 Task: Add Sprouts Shredded Mozzarella Cheese to the cart.
Action: Mouse pressed left at (30, 100)
Screenshot: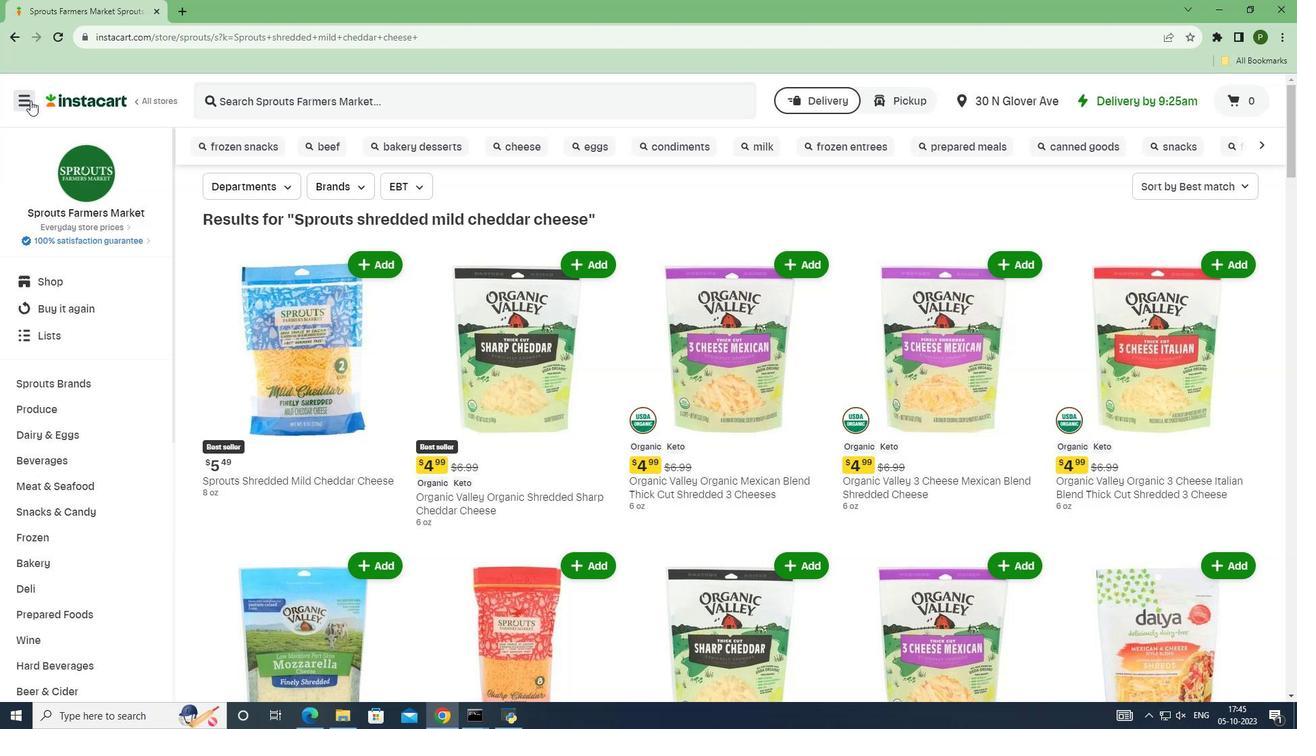 
Action: Mouse moved to (63, 358)
Screenshot: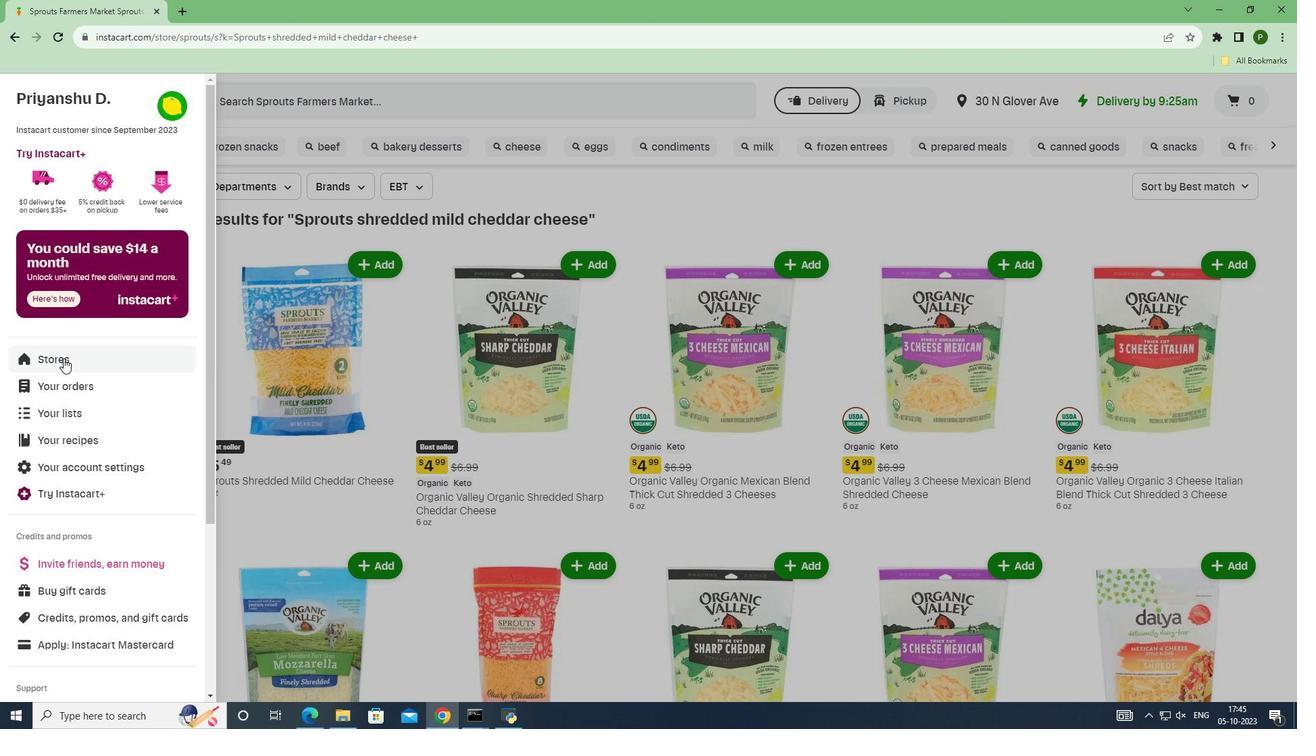 
Action: Mouse pressed left at (63, 358)
Screenshot: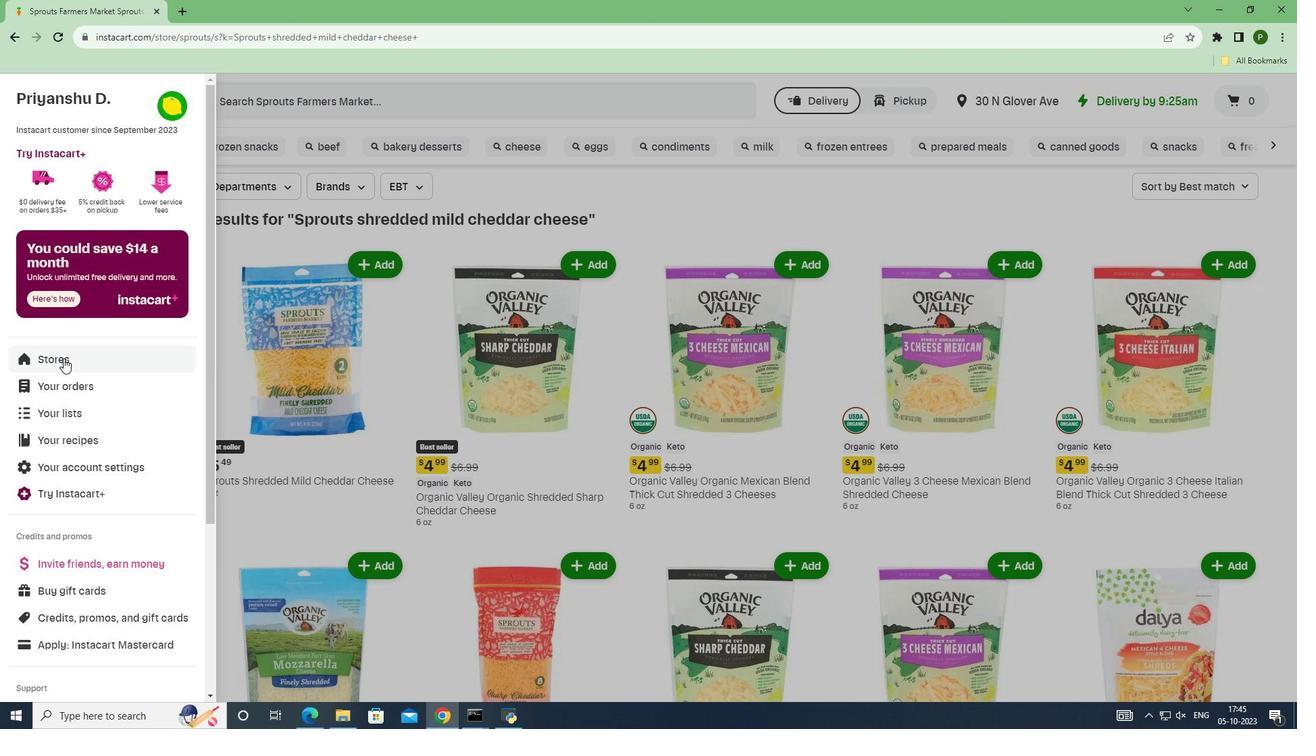 
Action: Mouse moved to (302, 139)
Screenshot: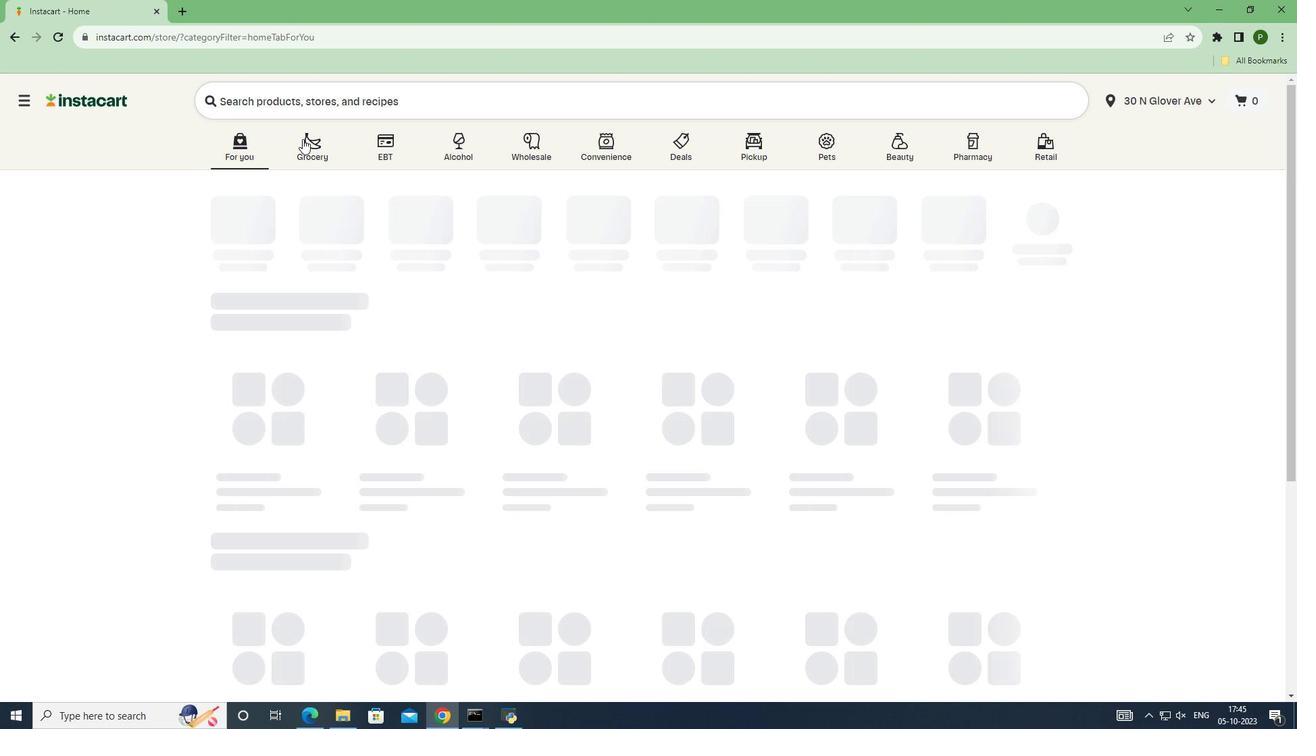 
Action: Mouse pressed left at (302, 139)
Screenshot: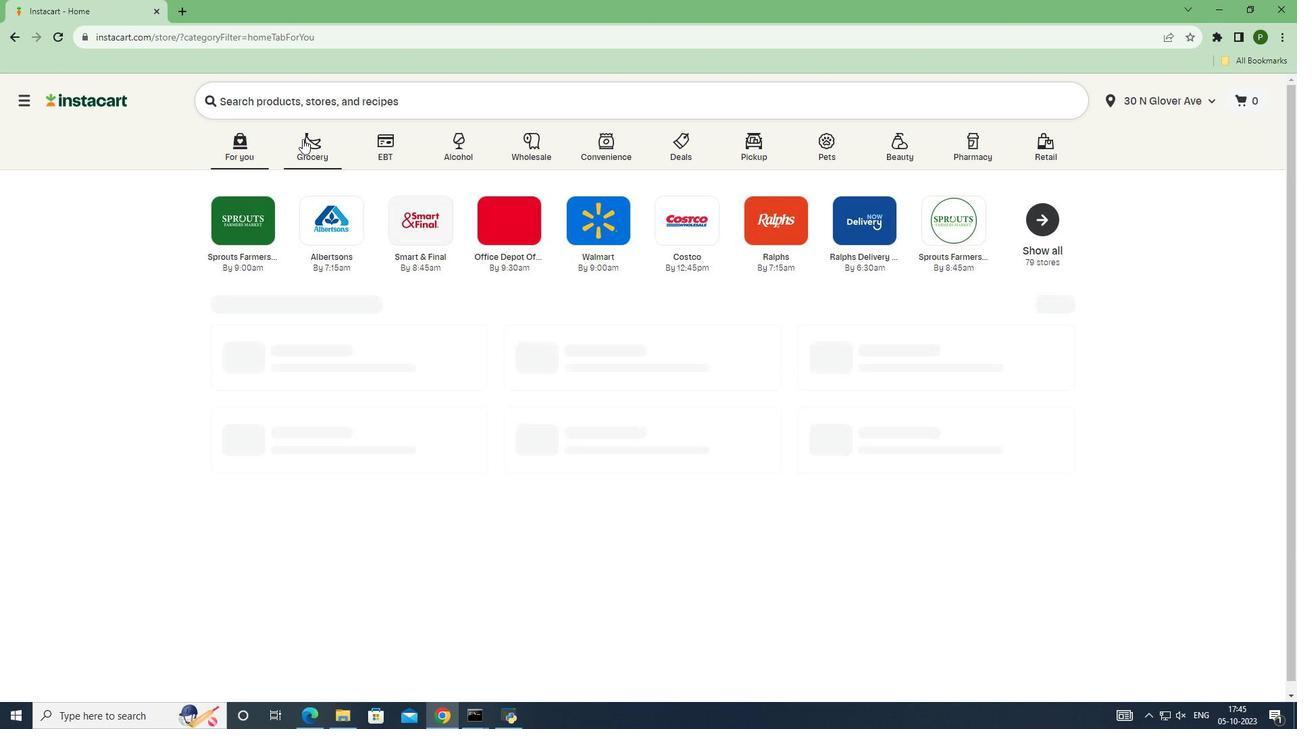 
Action: Mouse moved to (833, 308)
Screenshot: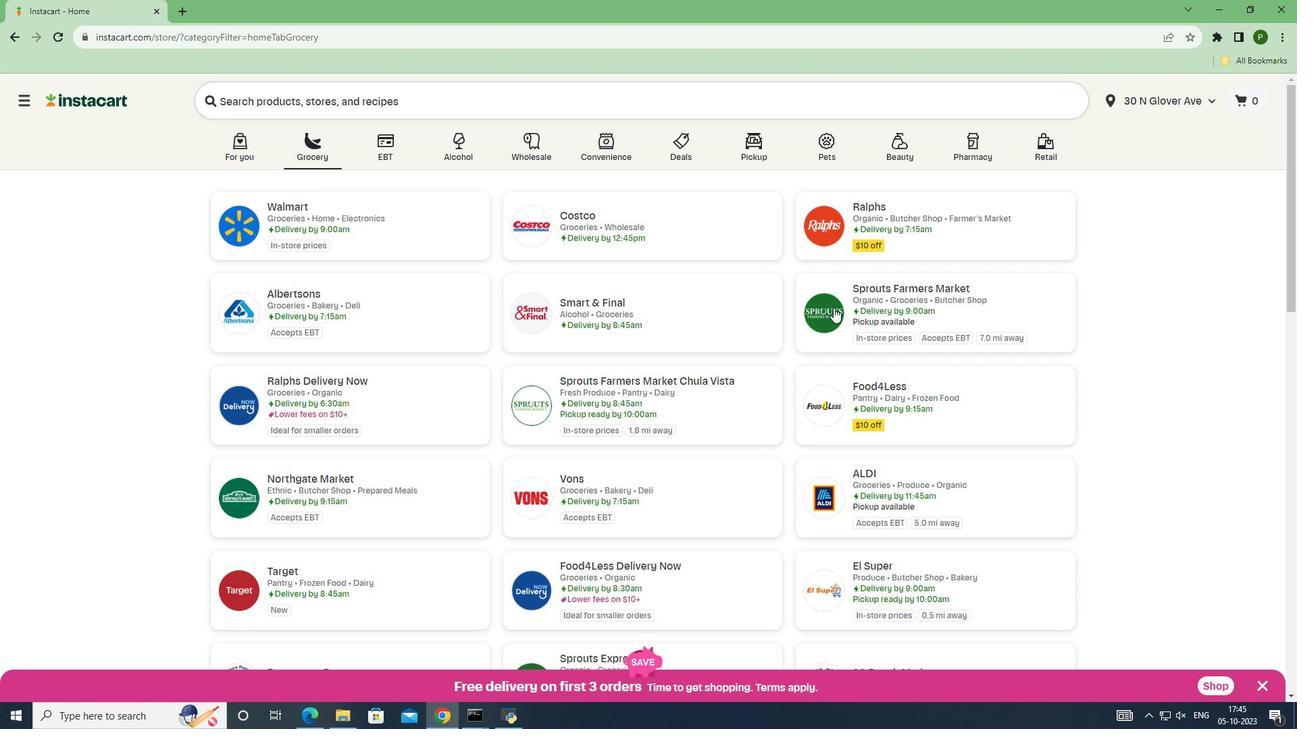 
Action: Mouse pressed left at (833, 308)
Screenshot: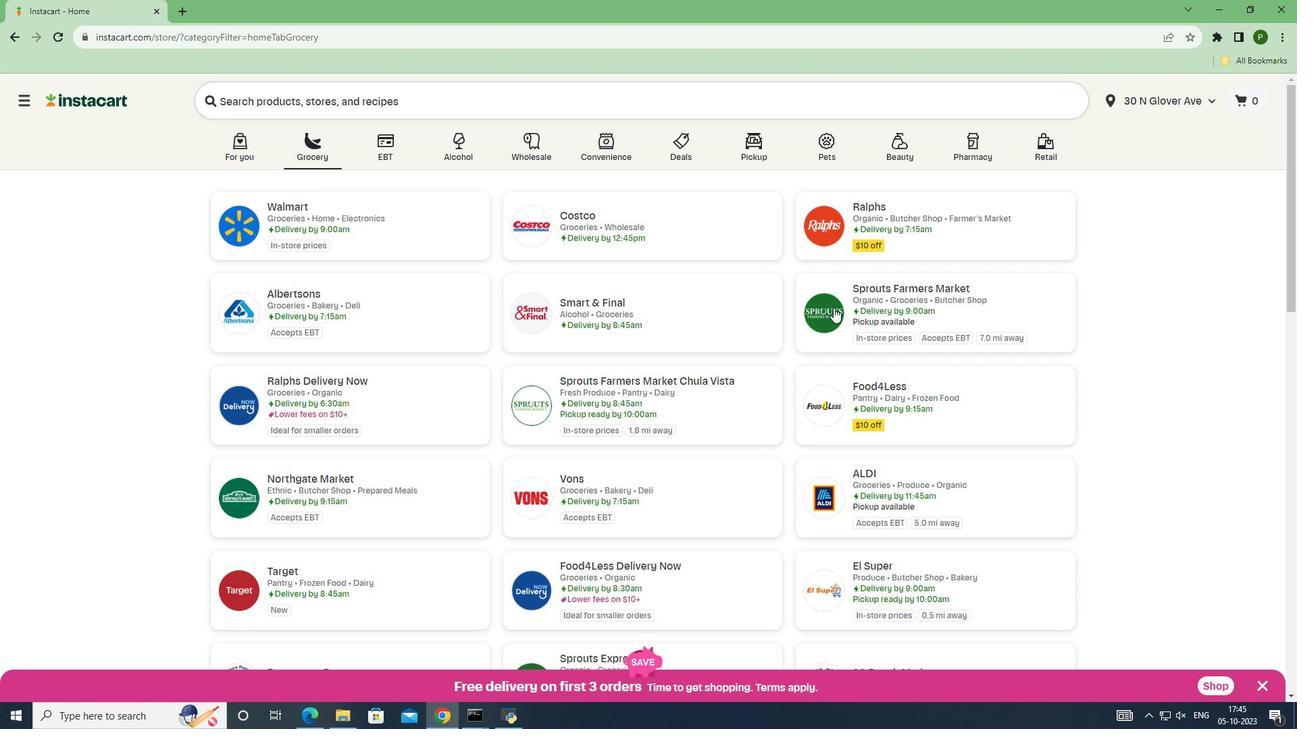 
Action: Mouse moved to (122, 380)
Screenshot: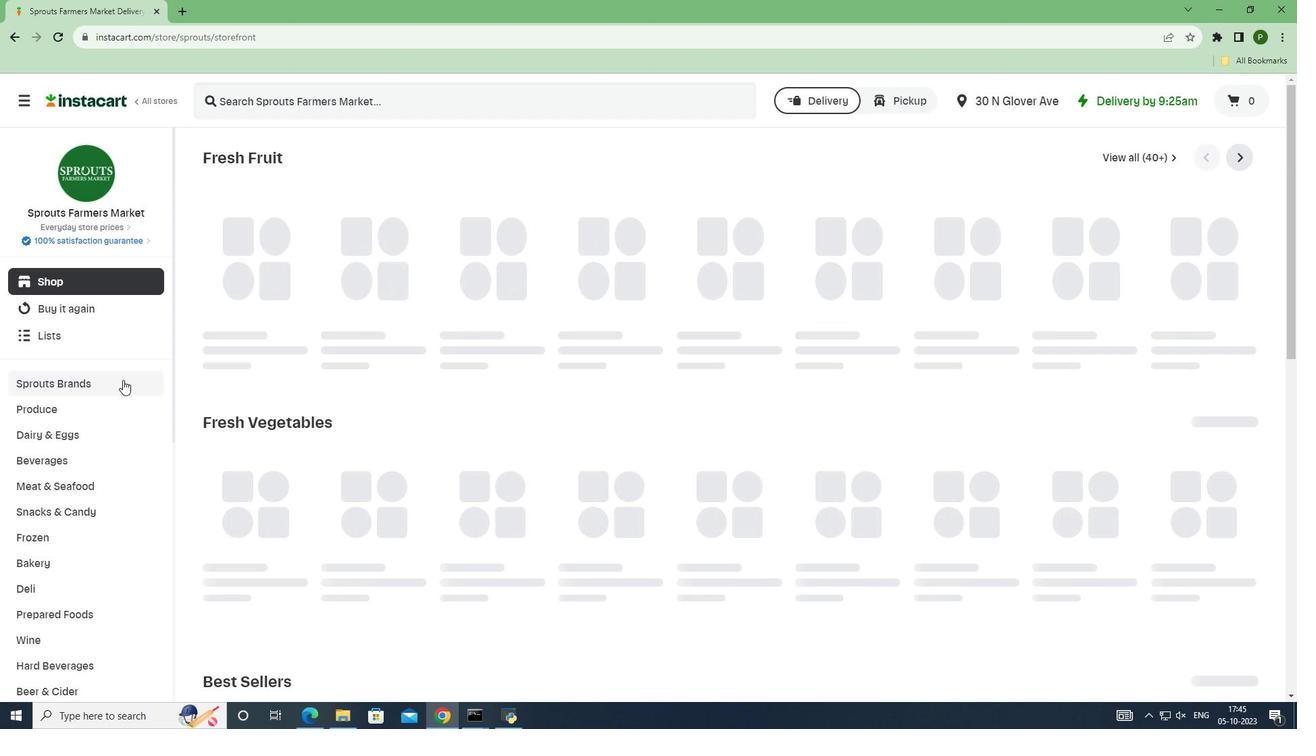 
Action: Mouse pressed left at (122, 380)
Screenshot: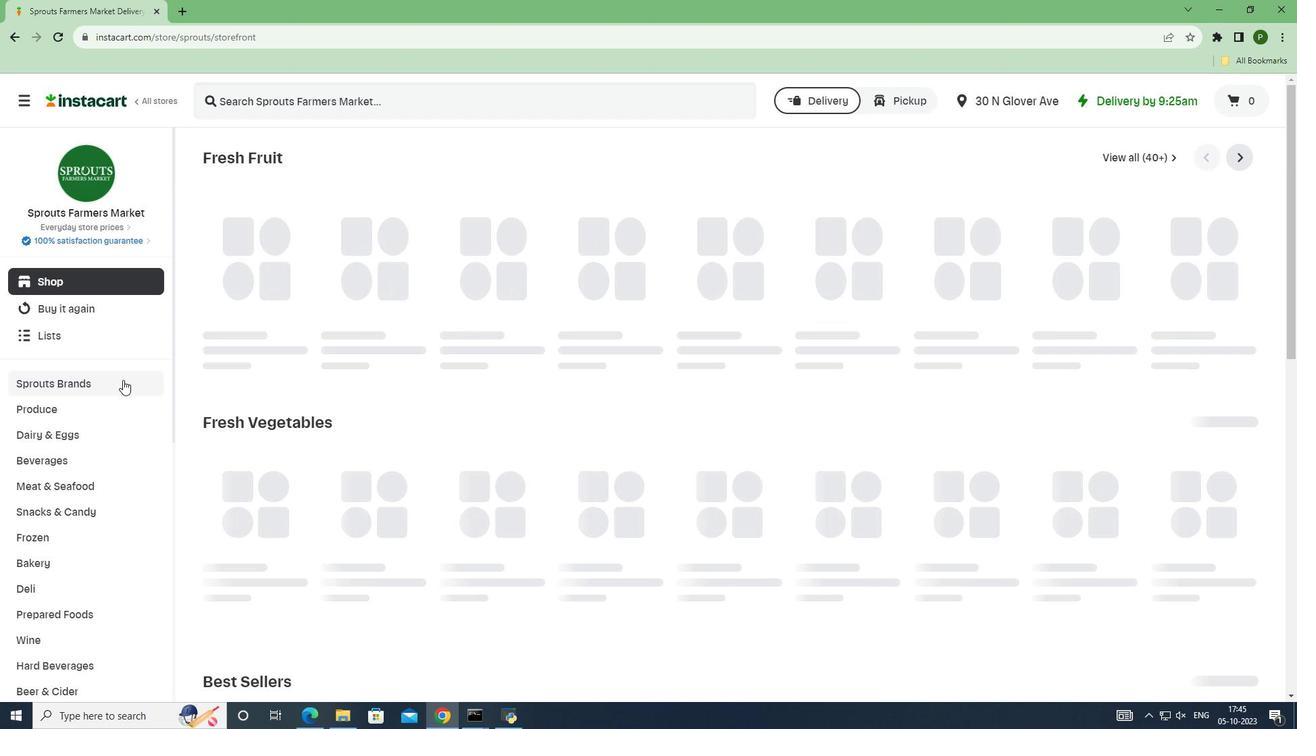 
Action: Mouse moved to (68, 535)
Screenshot: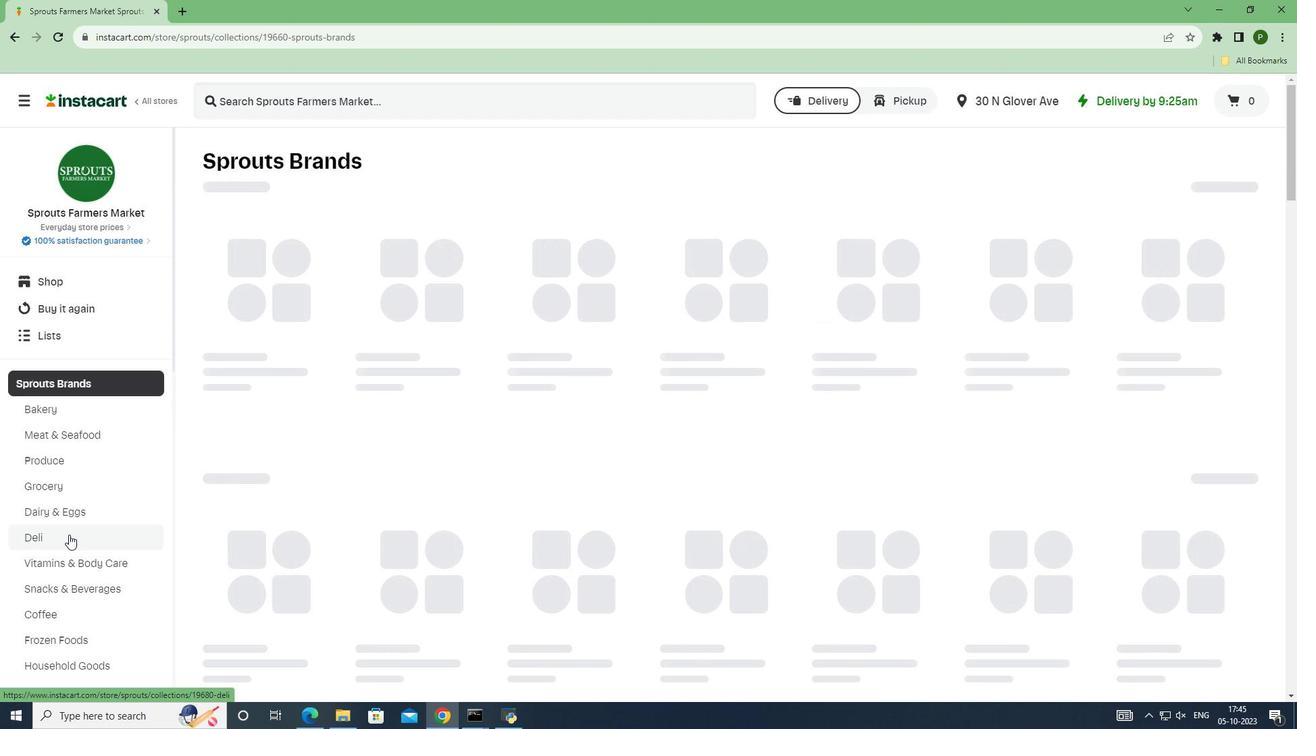 
Action: Mouse pressed left at (68, 535)
Screenshot: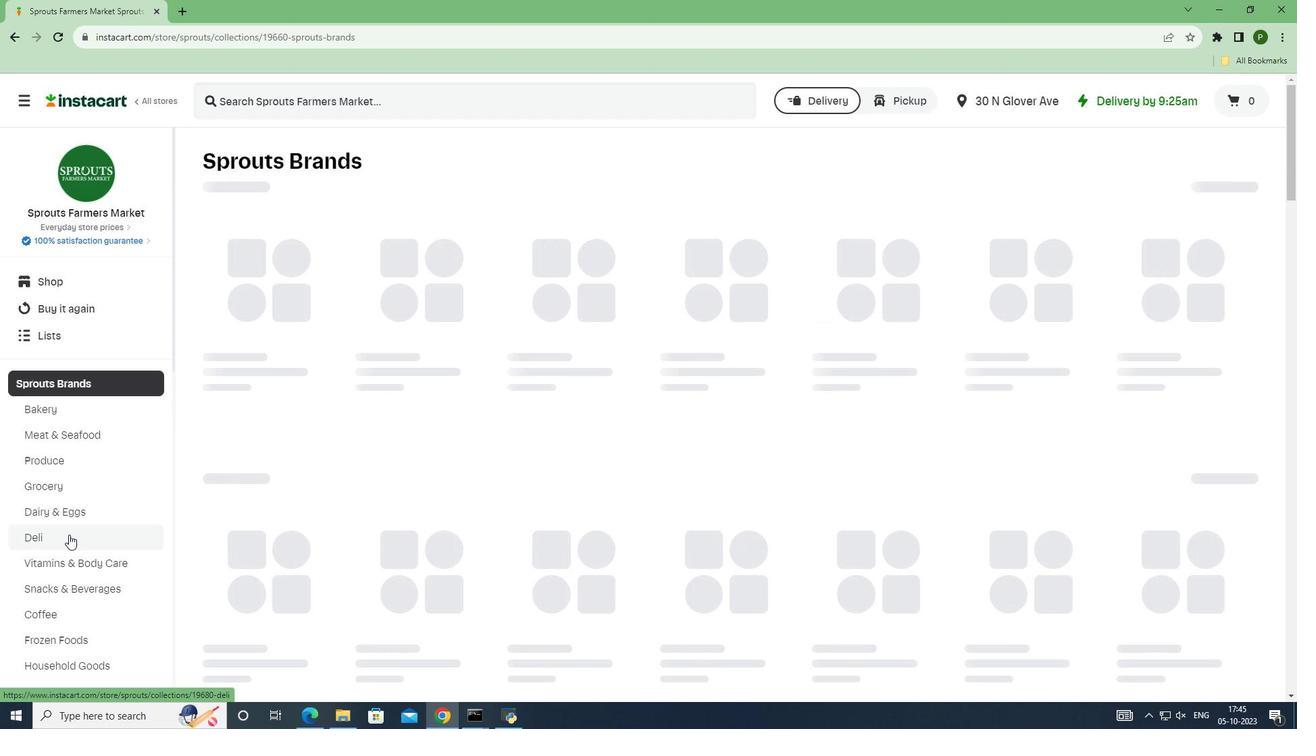 
Action: Mouse moved to (309, 105)
Screenshot: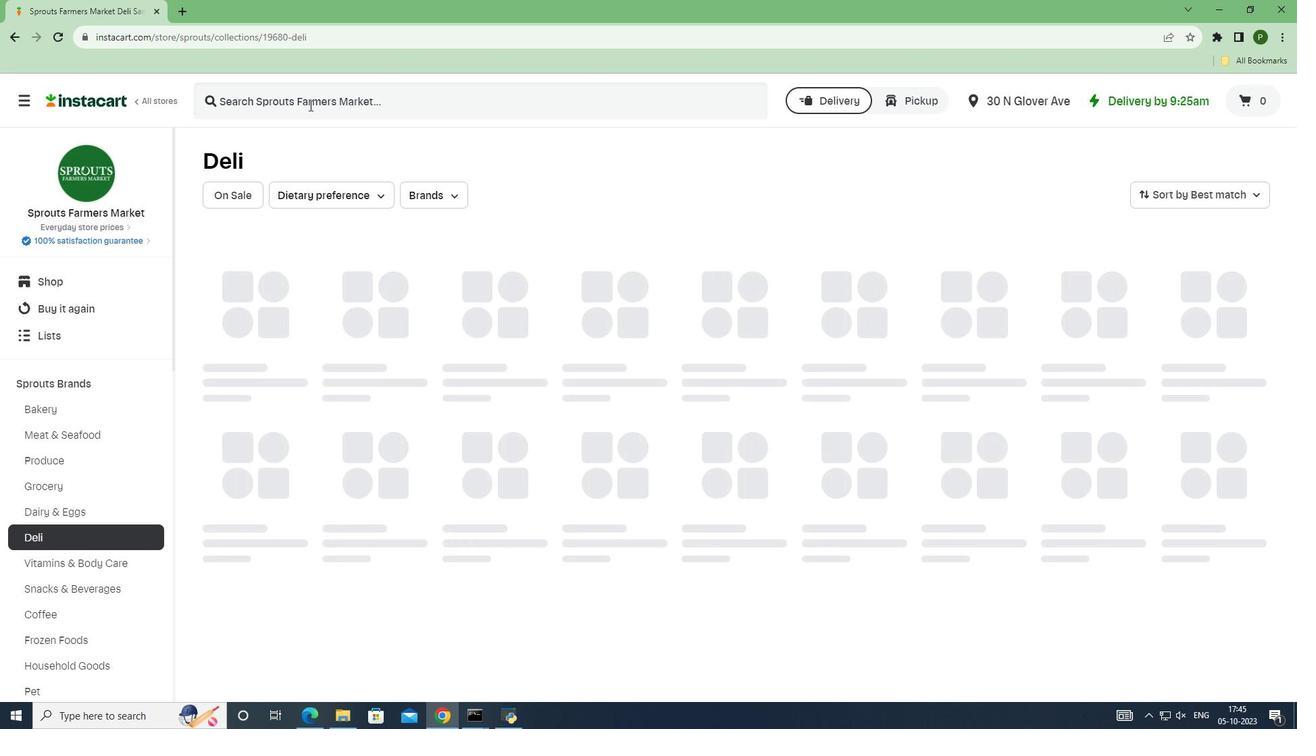 
Action: Mouse pressed left at (309, 105)
Screenshot: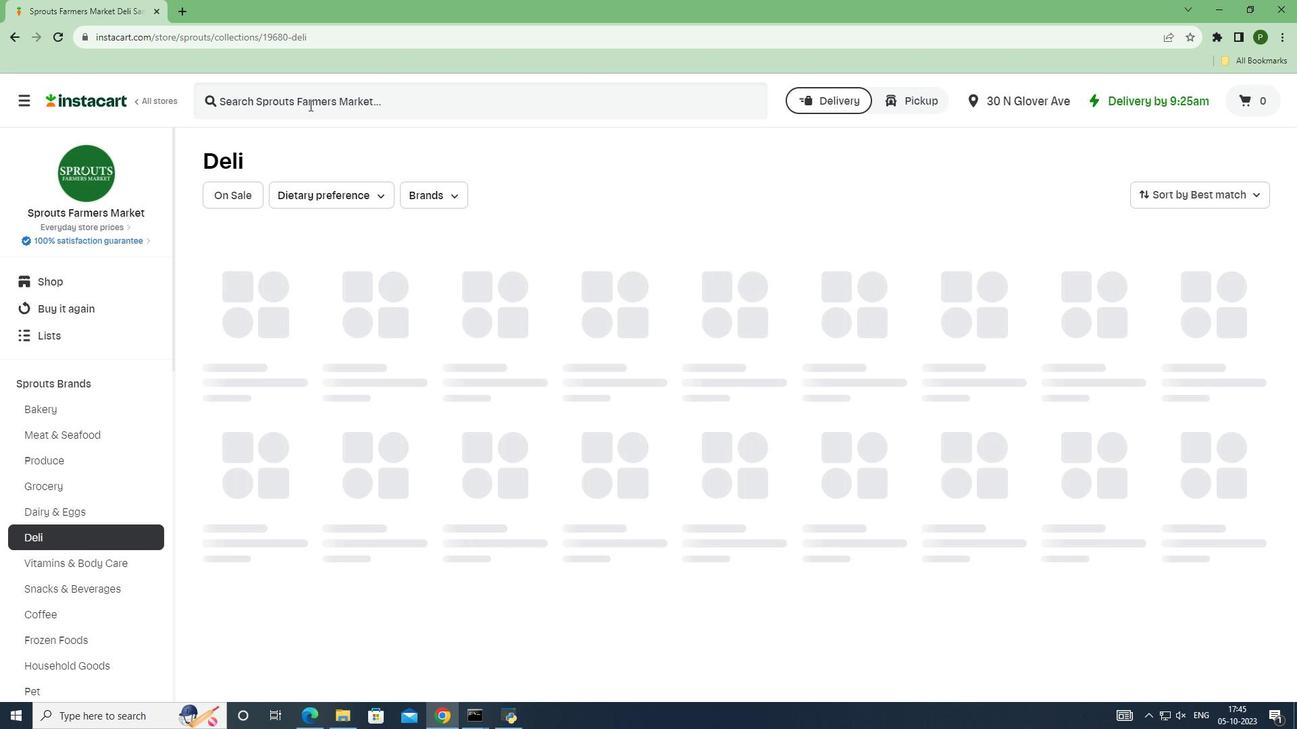 
Action: Key pressed <Key.caps_lock>S<Key.caps_lock>prouts<Key.space>shredded<Key.space>mozzarella<Key.space>cheese<Key.space><Key.enter>
Screenshot: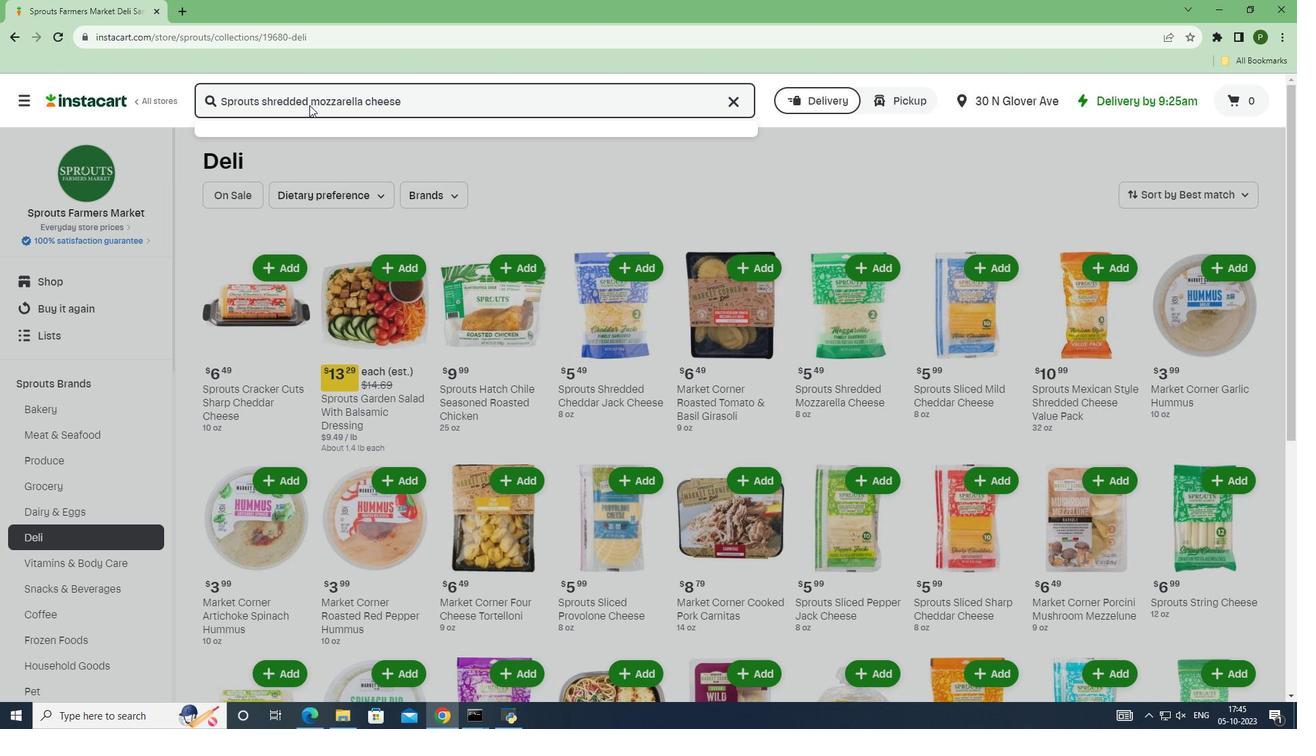 
Action: Mouse moved to (787, 228)
Screenshot: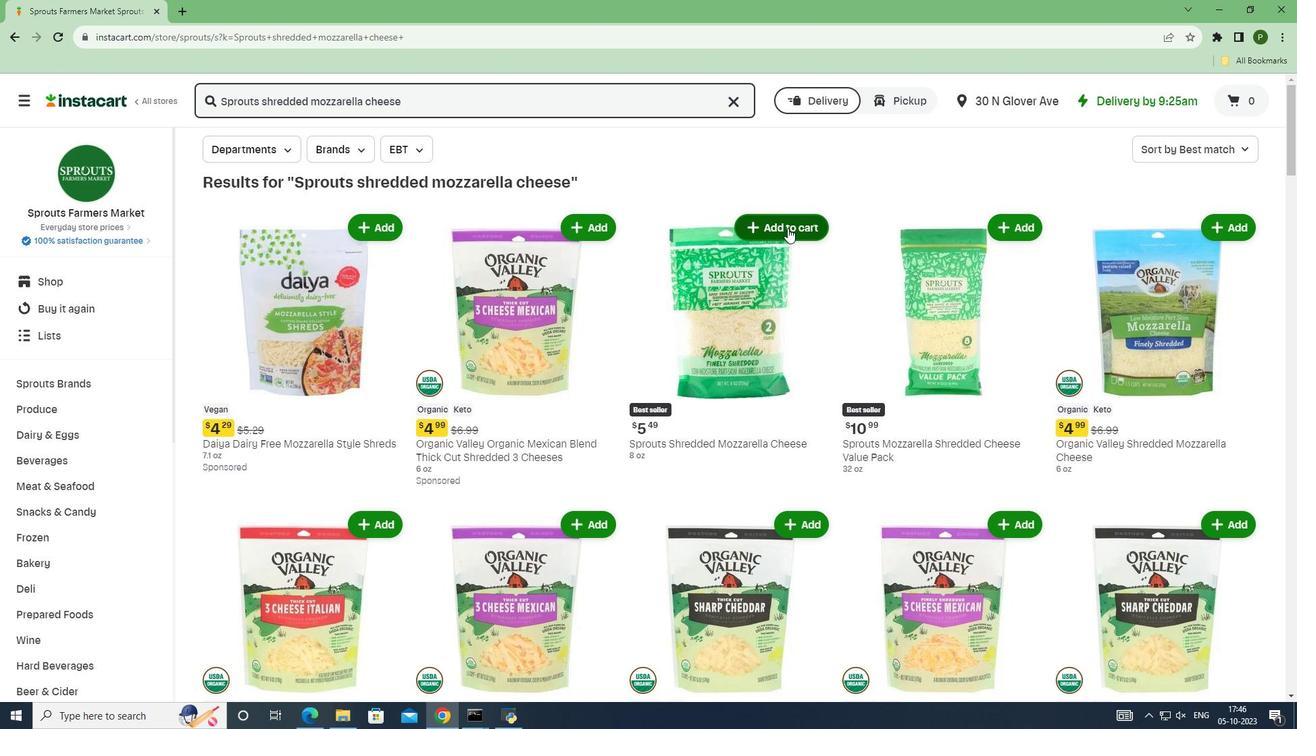 
Action: Mouse pressed left at (787, 228)
Screenshot: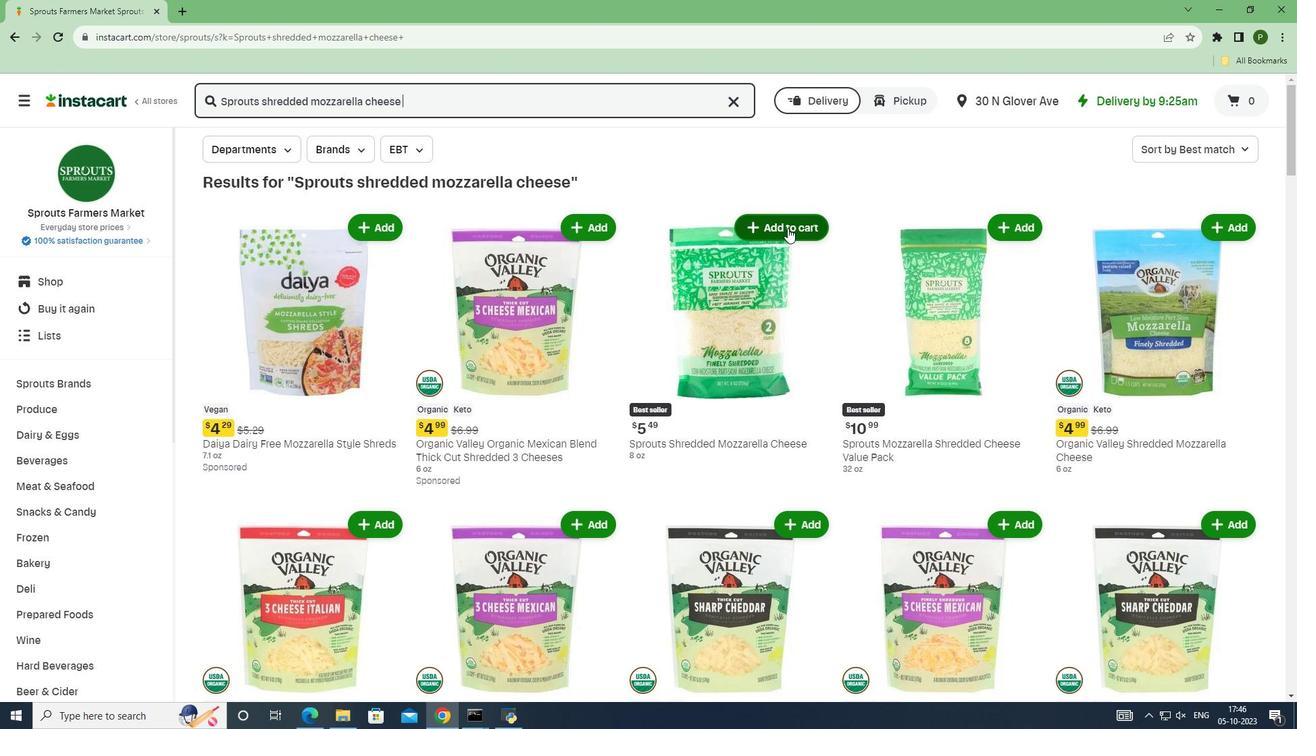 
